 Task: Download a spreadsheet as "comma separated values (.csv)".
Action: Mouse moved to (32, 64)
Screenshot: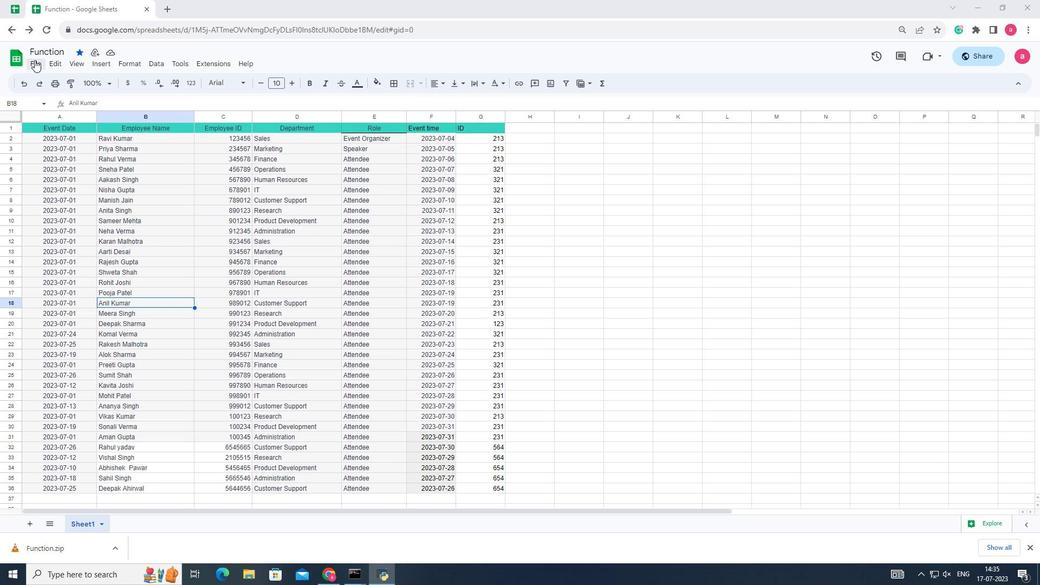 
Action: Mouse pressed left at (32, 64)
Screenshot: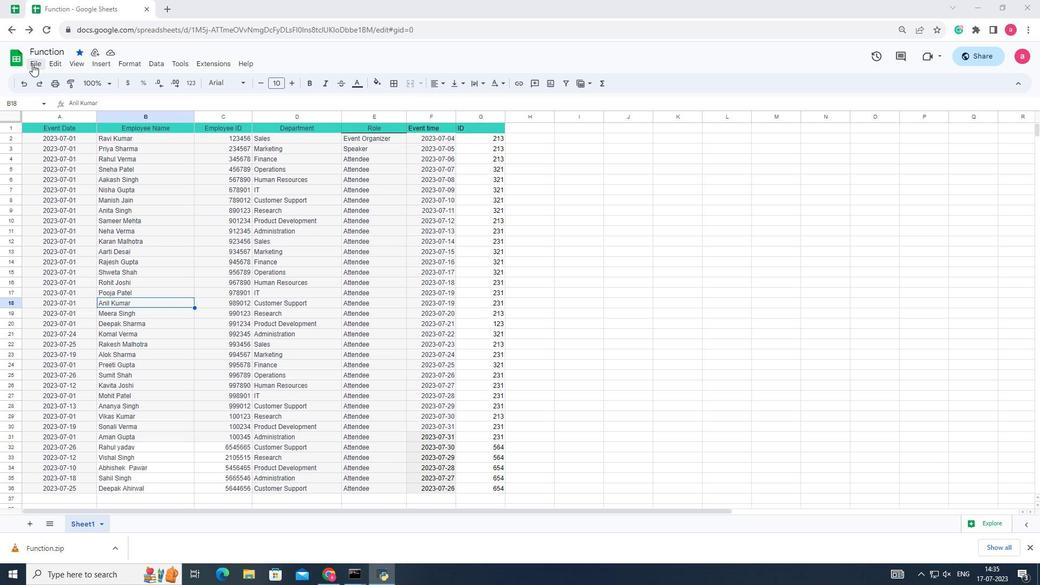 
Action: Mouse moved to (222, 250)
Screenshot: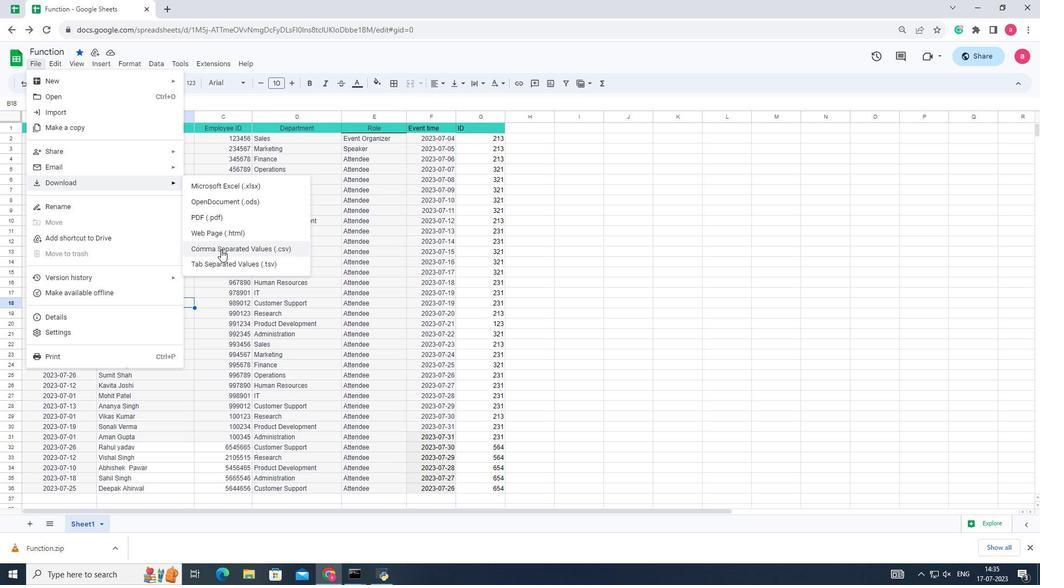 
Action: Mouse pressed left at (222, 250)
Screenshot: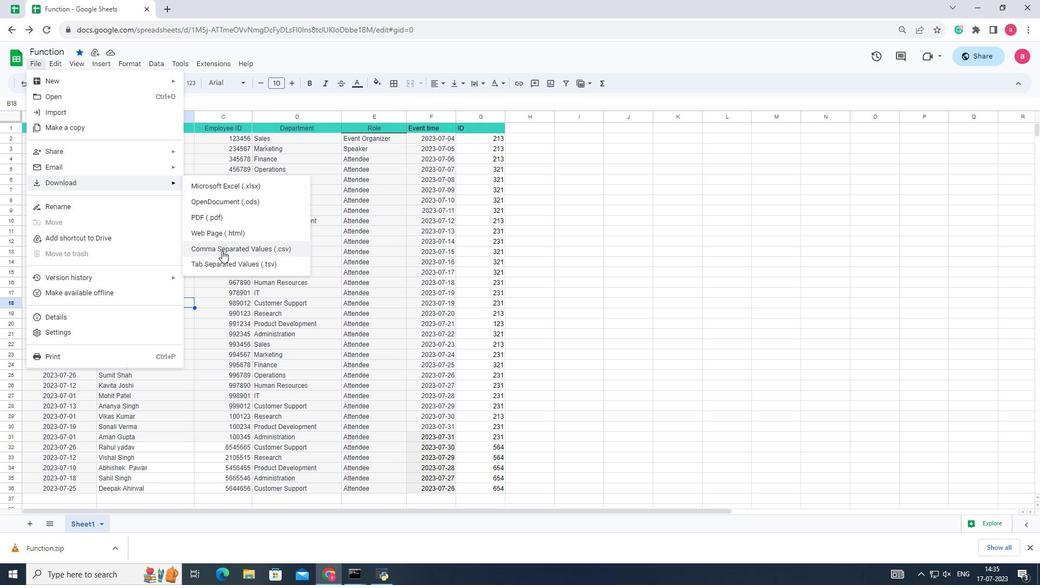 
